Task: Create a rule when the name of a card does not ends with text .
Action: Mouse moved to (1207, 99)
Screenshot: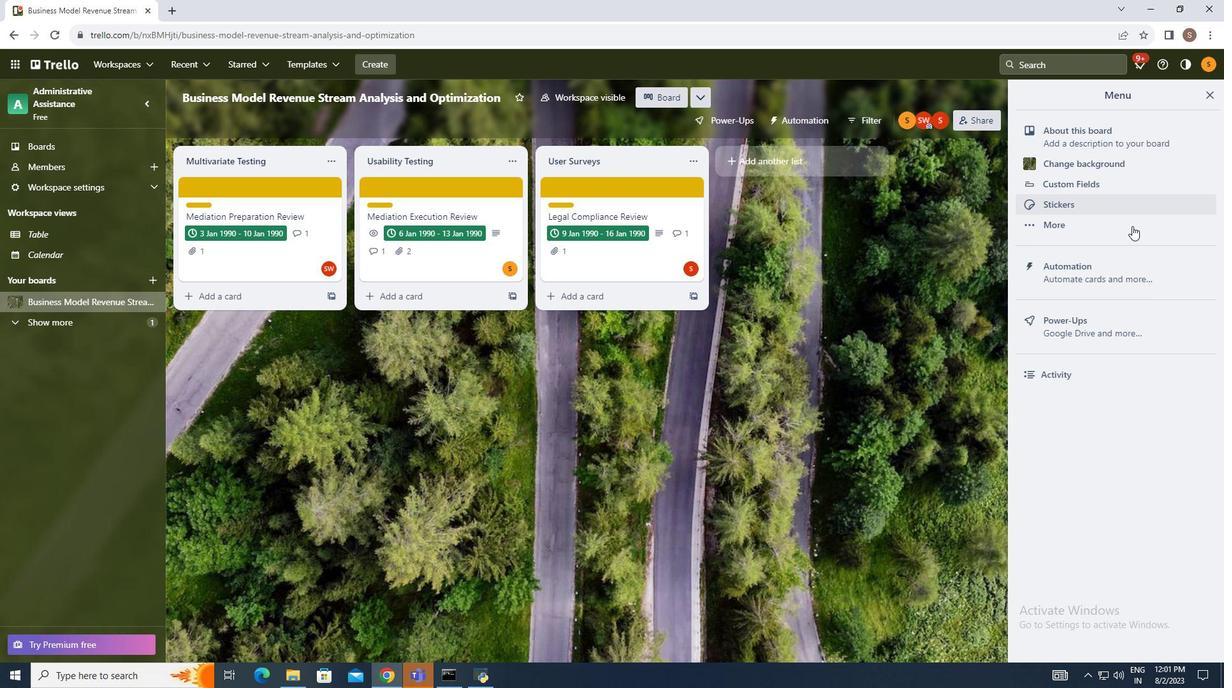 
Action: Mouse pressed left at (1207, 99)
Screenshot: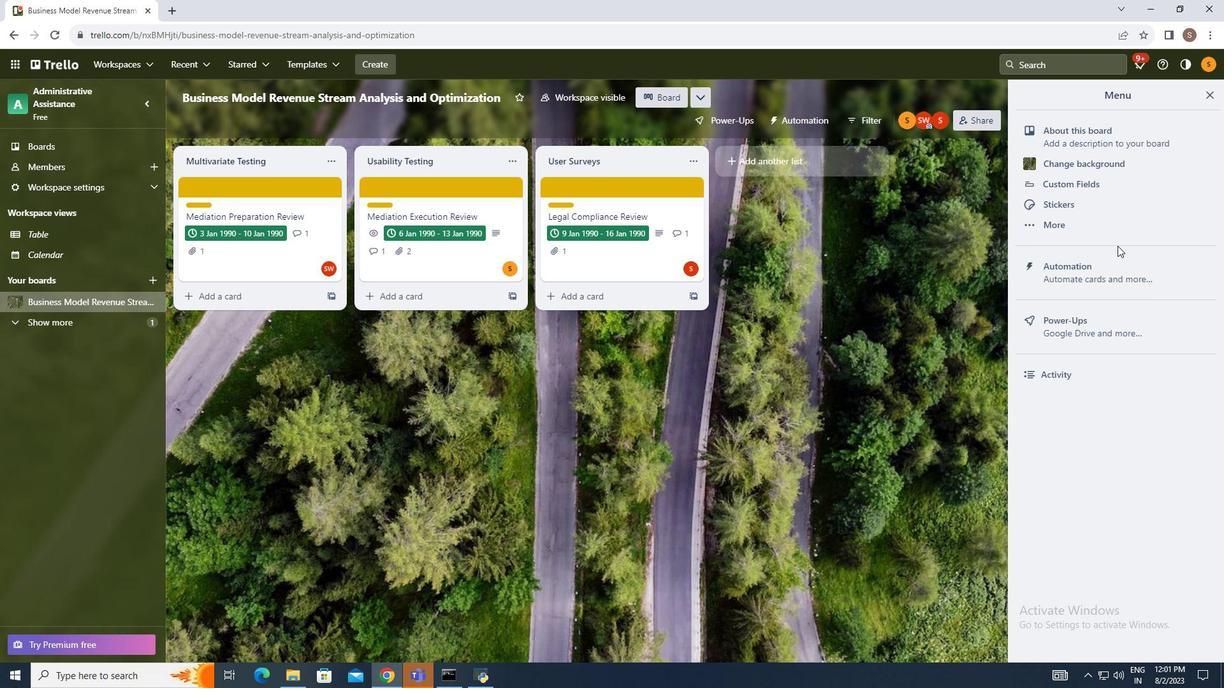 
Action: Mouse moved to (1106, 265)
Screenshot: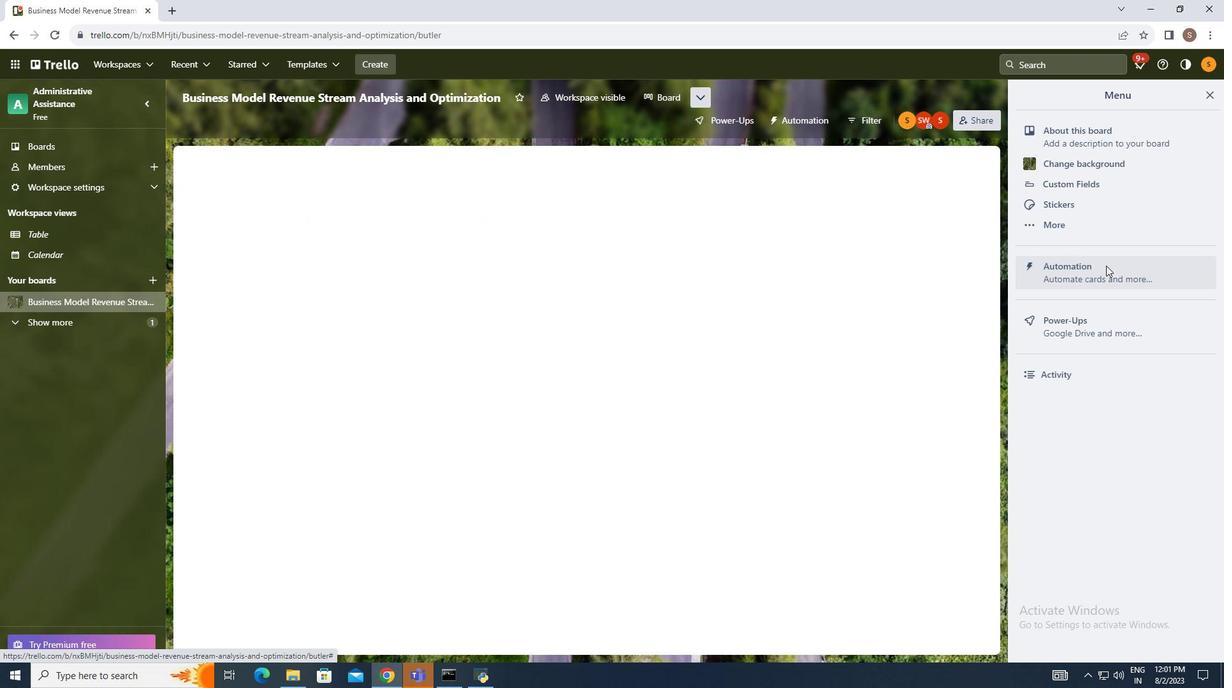 
Action: Mouse pressed left at (1106, 265)
Screenshot: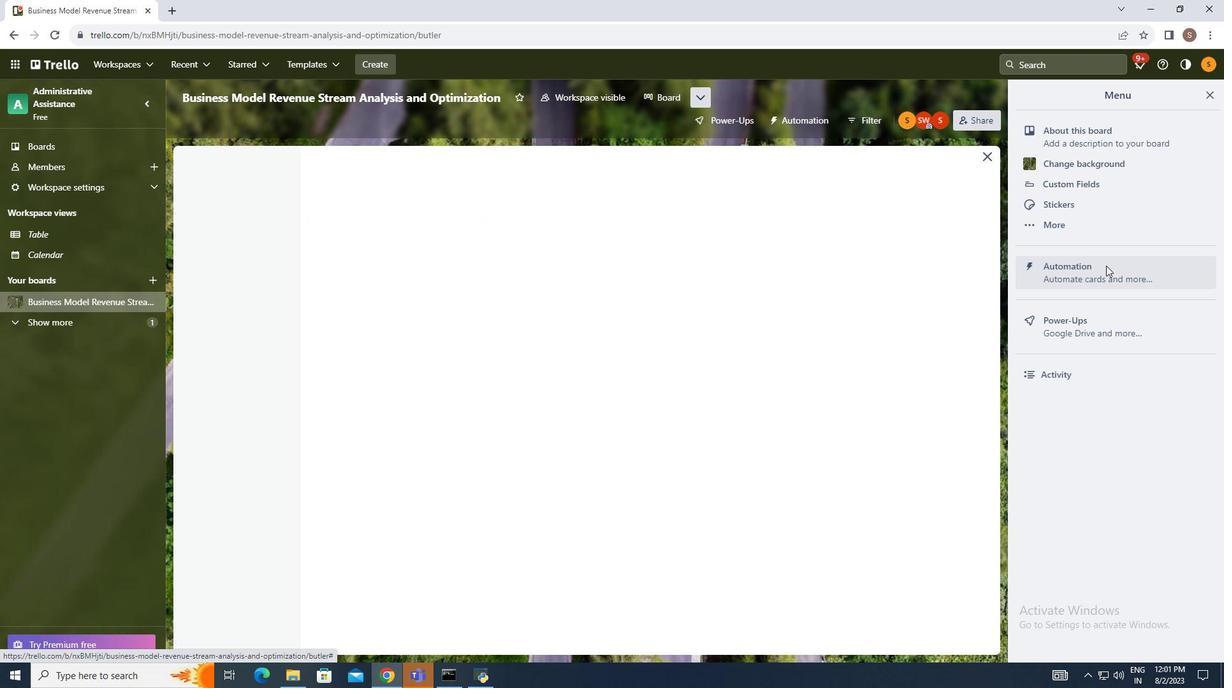 
Action: Mouse moved to (229, 228)
Screenshot: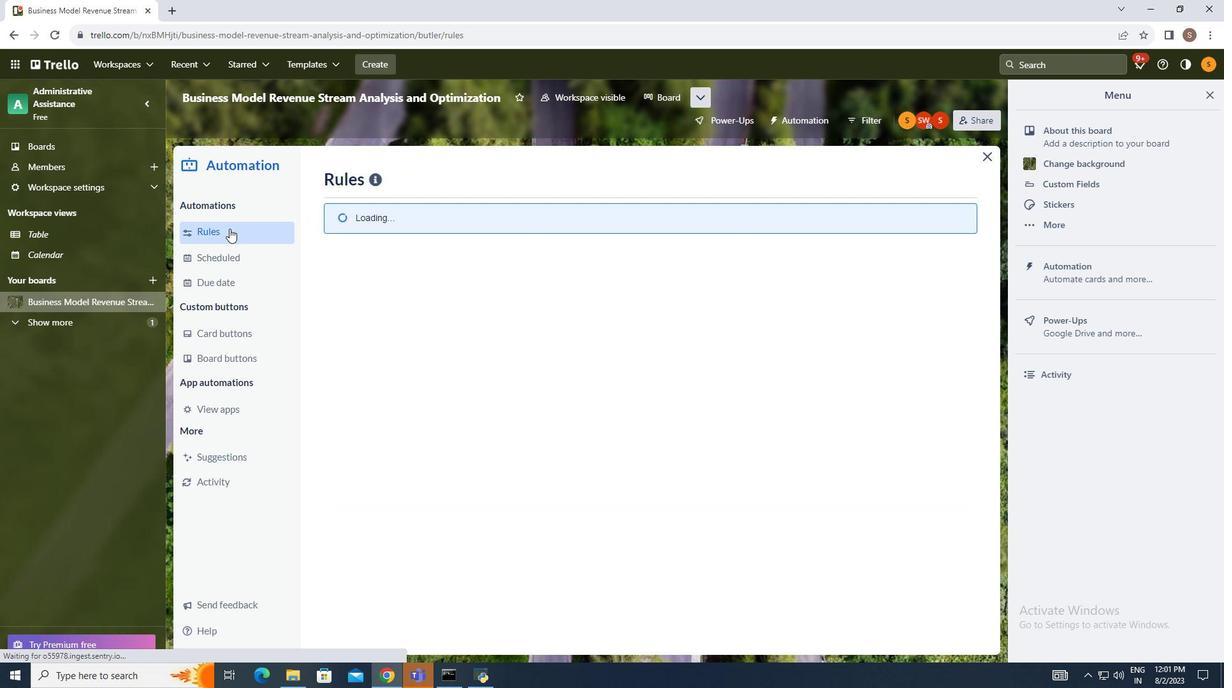 
Action: Mouse pressed left at (229, 228)
Screenshot: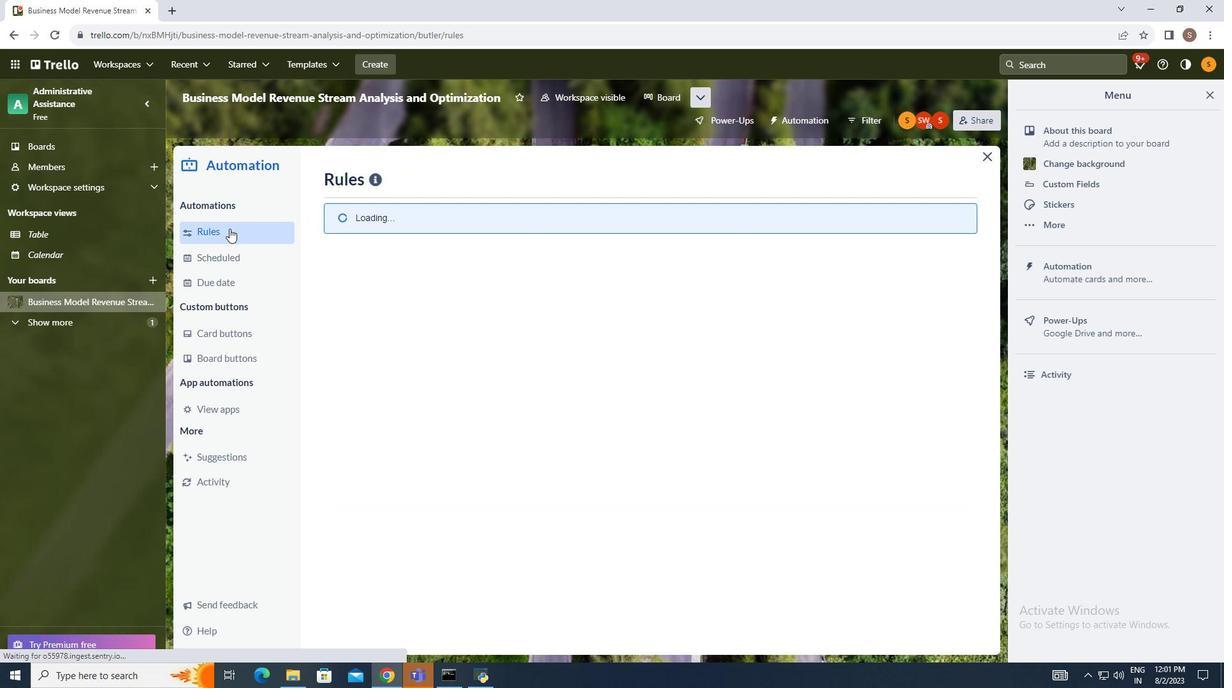 
Action: Mouse moved to (859, 180)
Screenshot: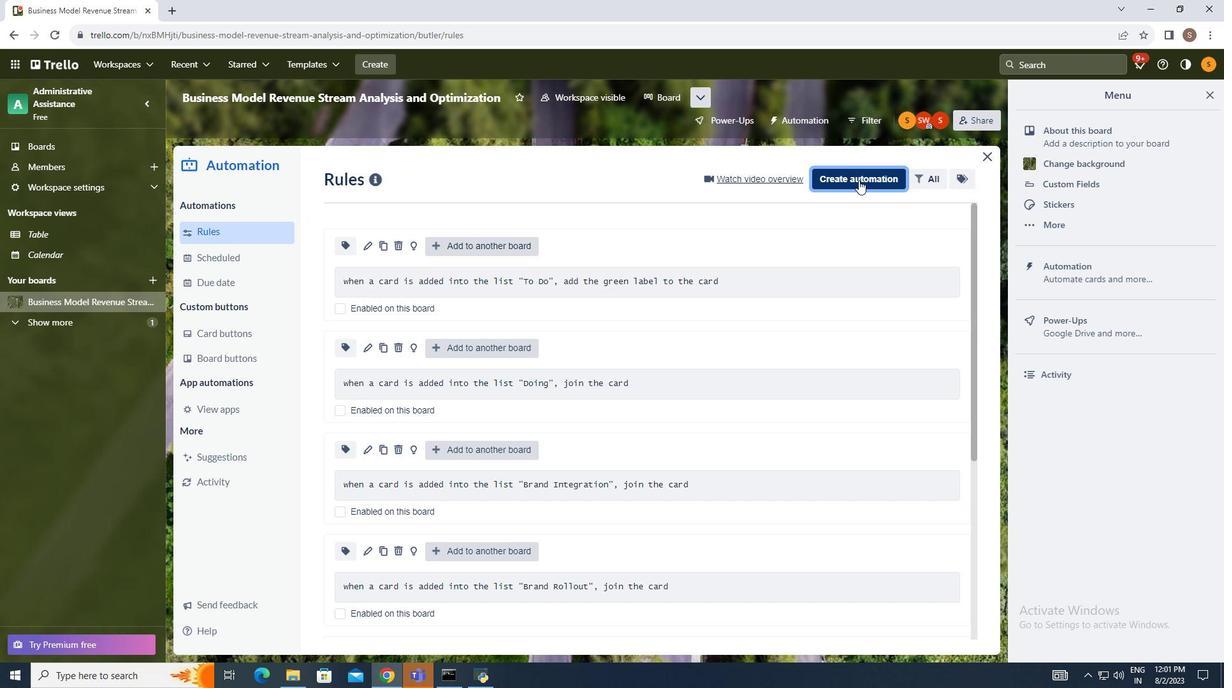 
Action: Mouse pressed left at (859, 180)
Screenshot: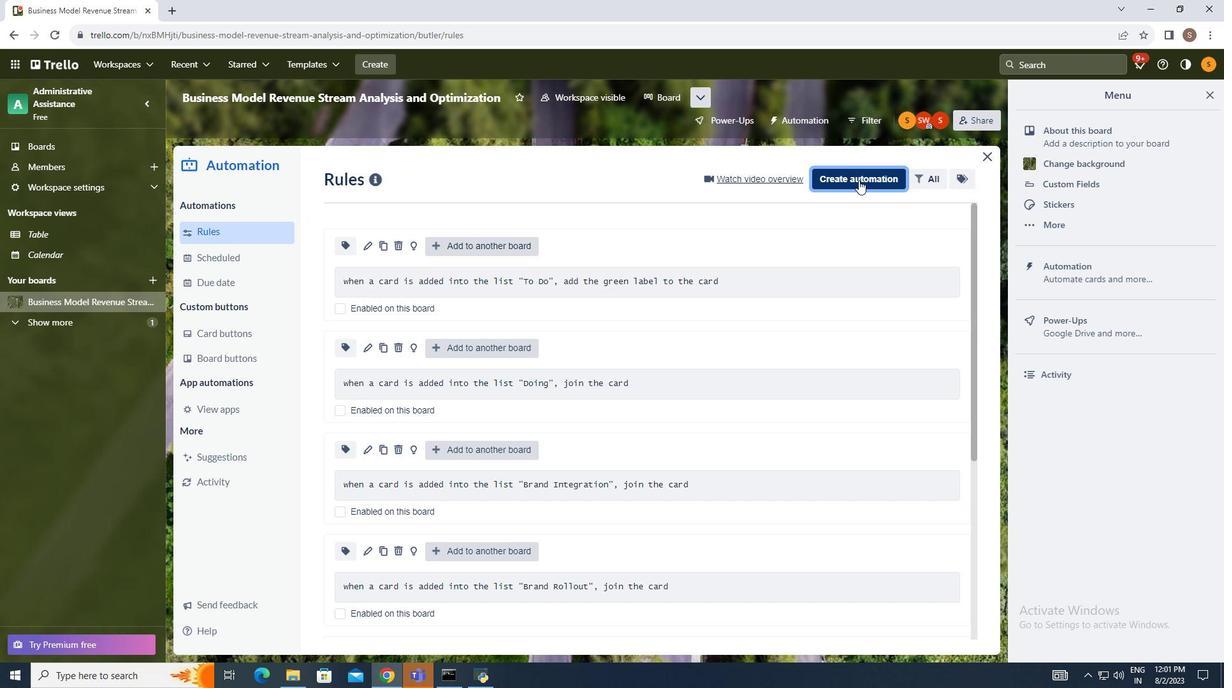 
Action: Mouse moved to (625, 299)
Screenshot: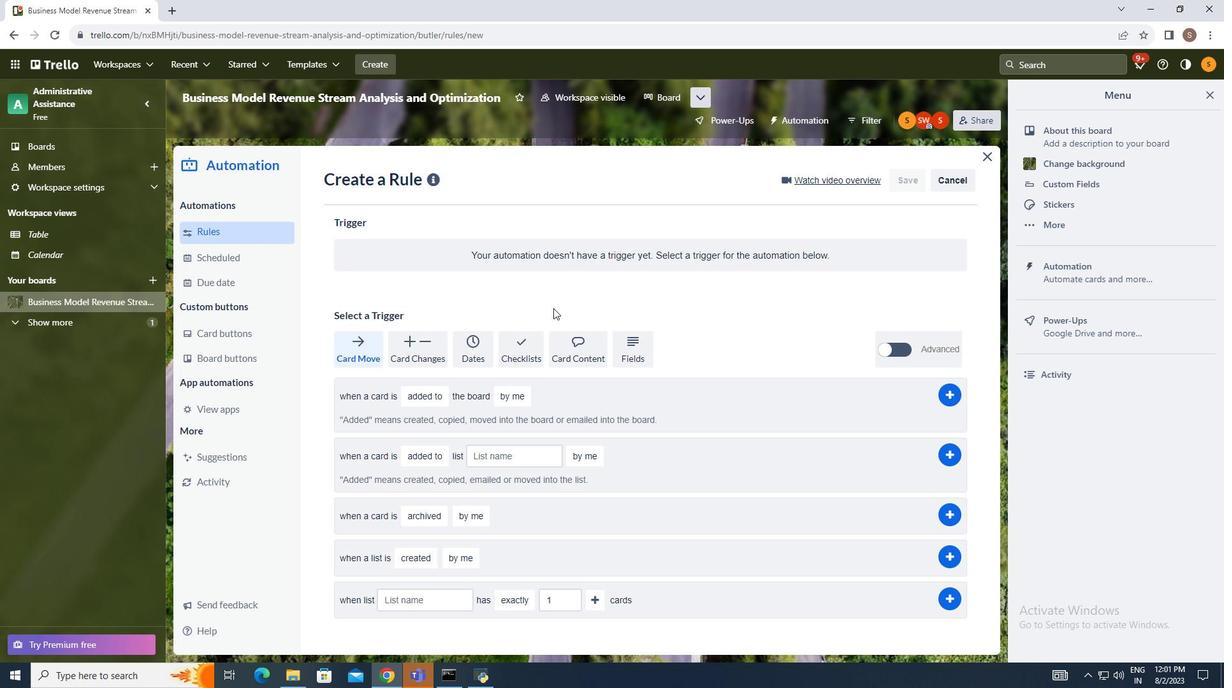 
Action: Mouse pressed left at (625, 299)
Screenshot: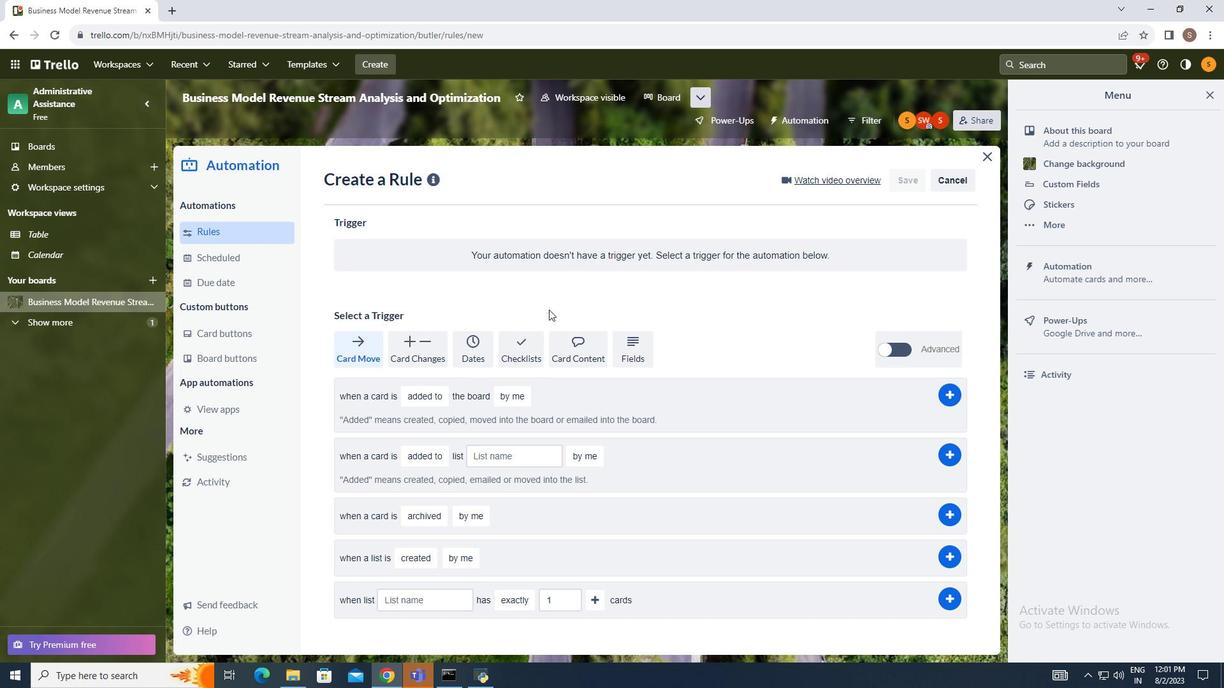
Action: Mouse moved to (565, 343)
Screenshot: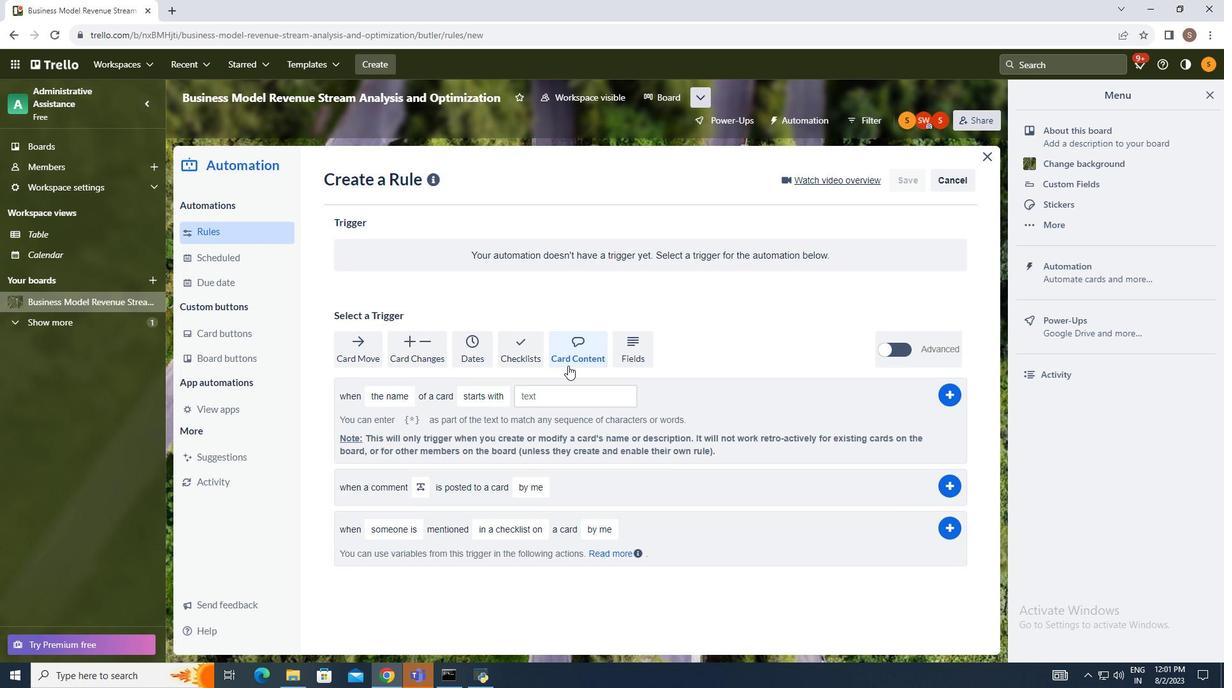 
Action: Mouse pressed left at (565, 343)
Screenshot: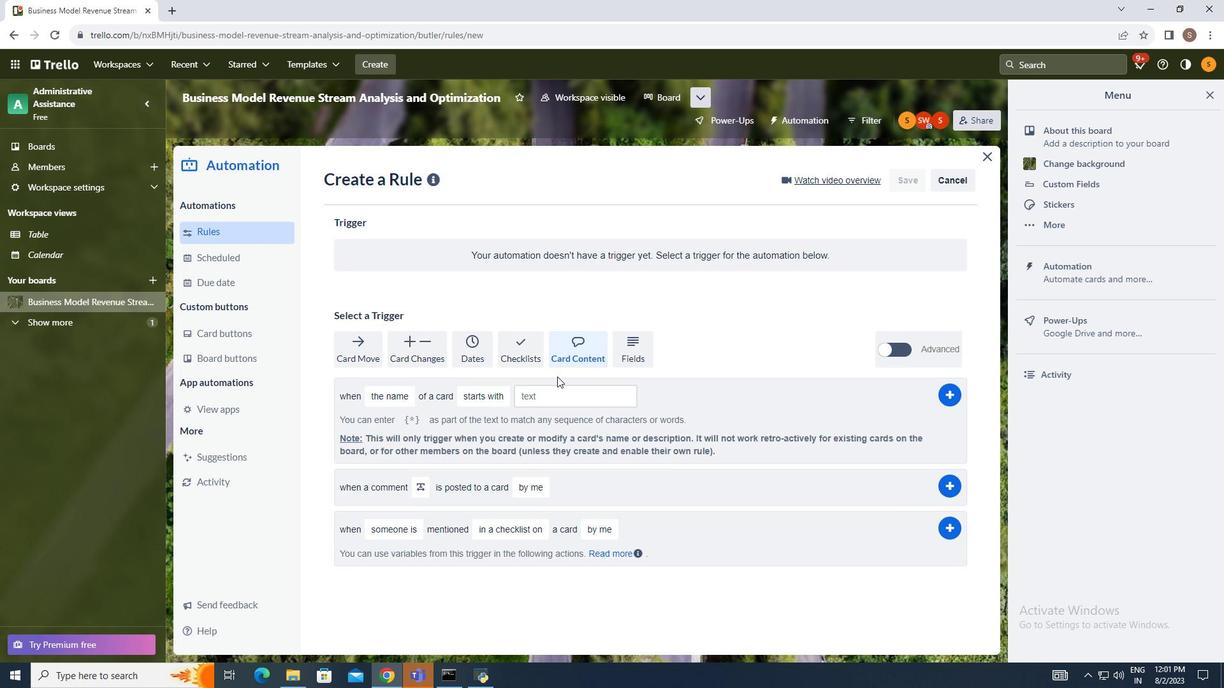 
Action: Mouse moved to (390, 399)
Screenshot: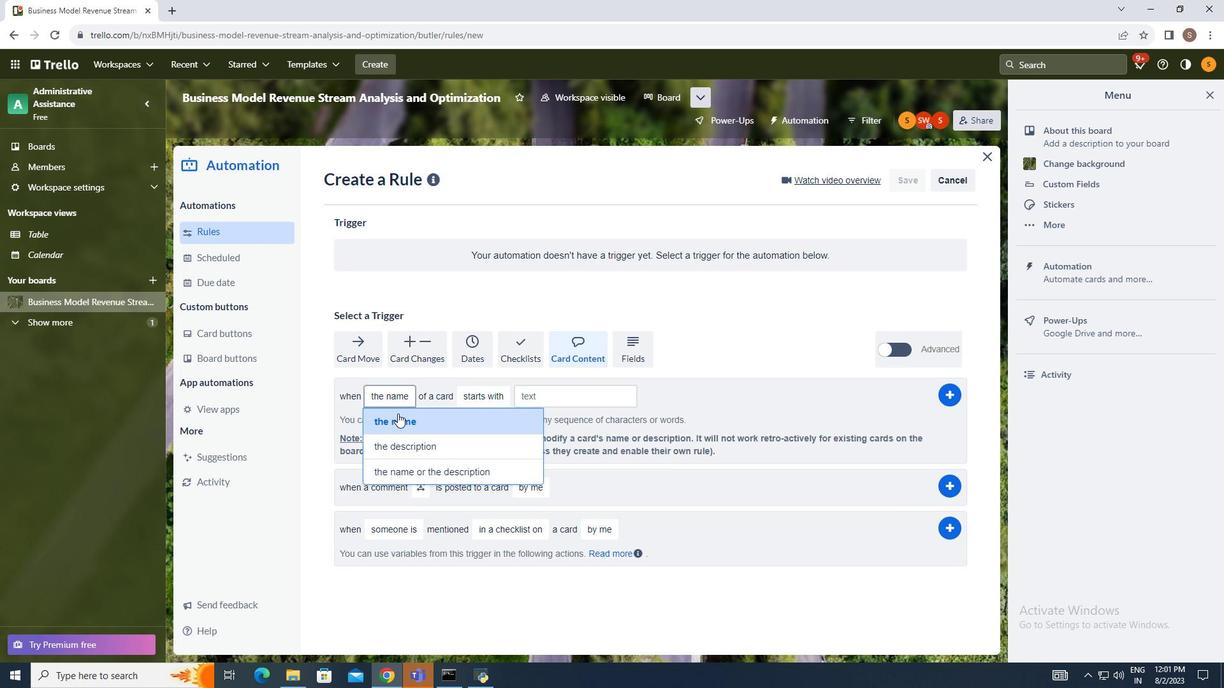 
Action: Mouse pressed left at (390, 399)
Screenshot: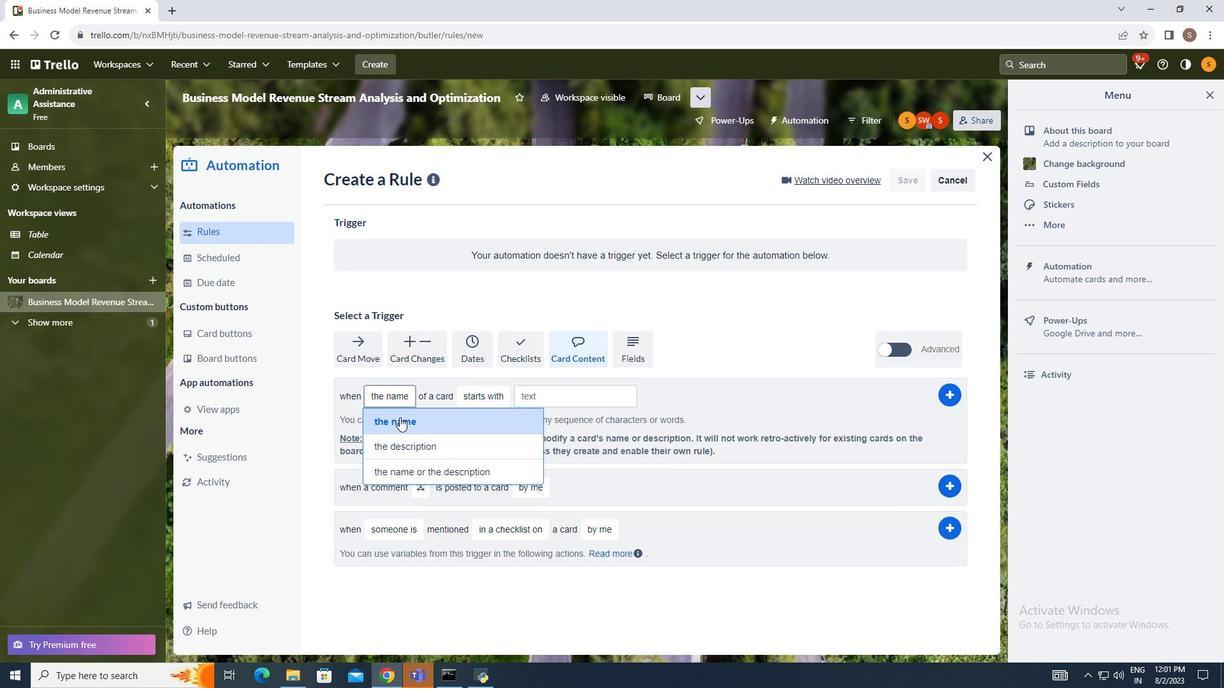 
Action: Mouse moved to (406, 417)
Screenshot: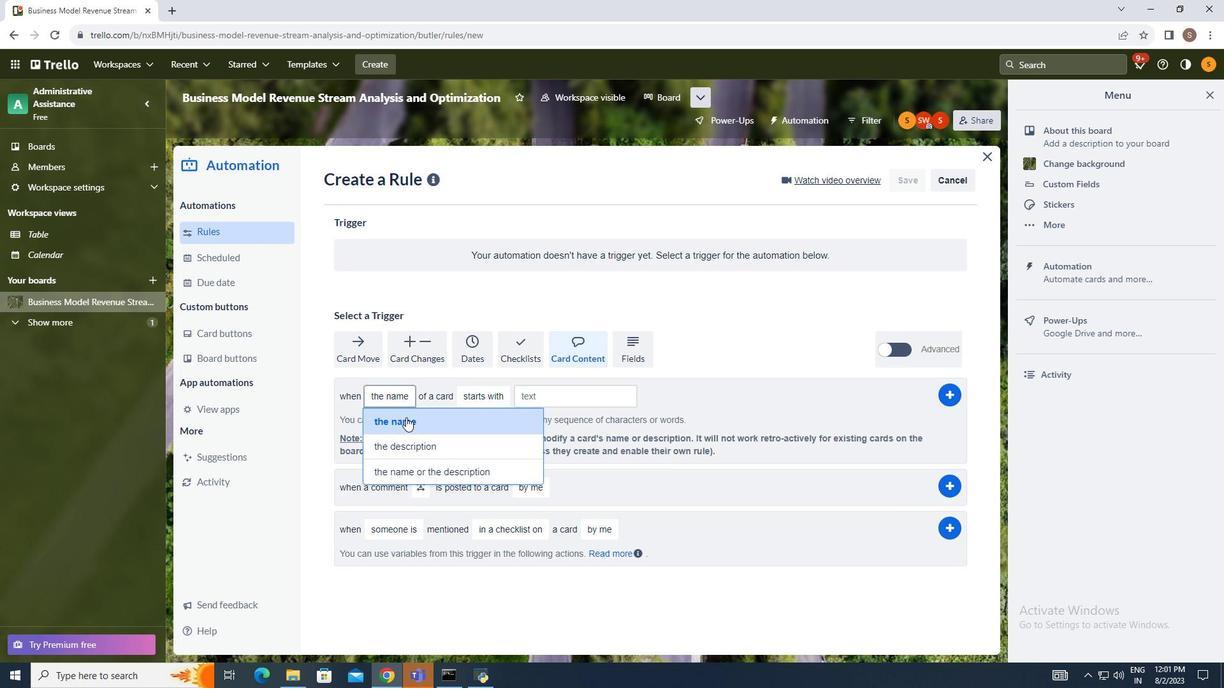 
Action: Mouse pressed left at (406, 417)
Screenshot: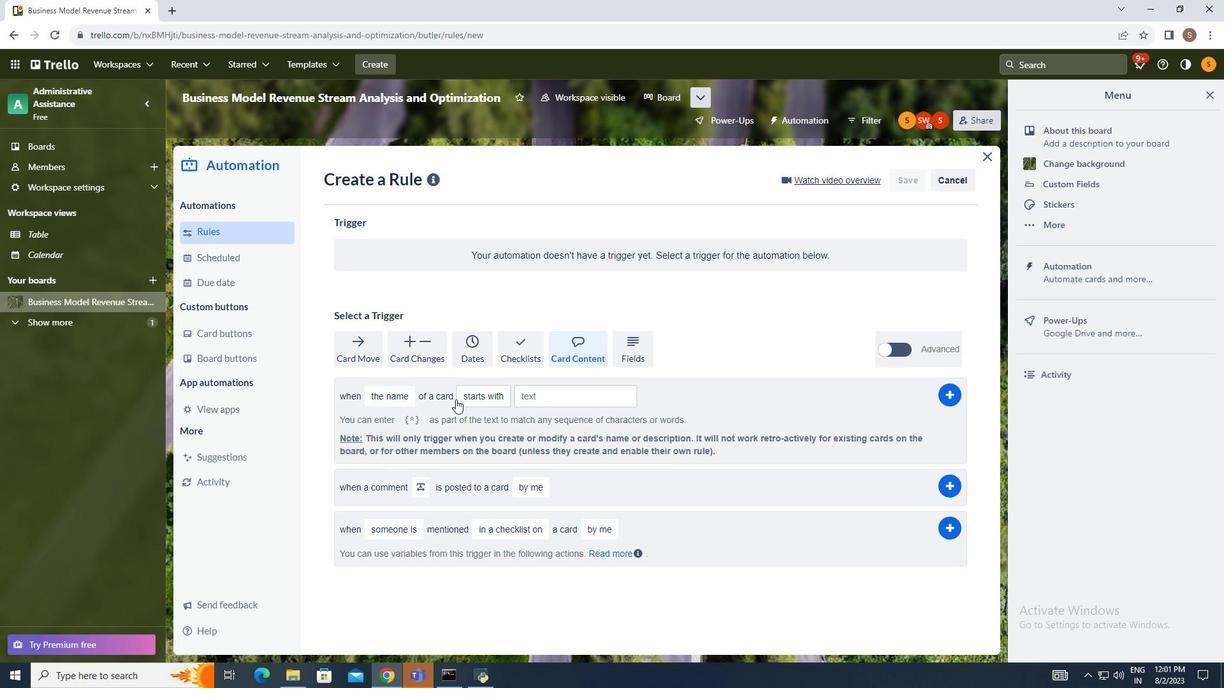 
Action: Mouse moved to (475, 396)
Screenshot: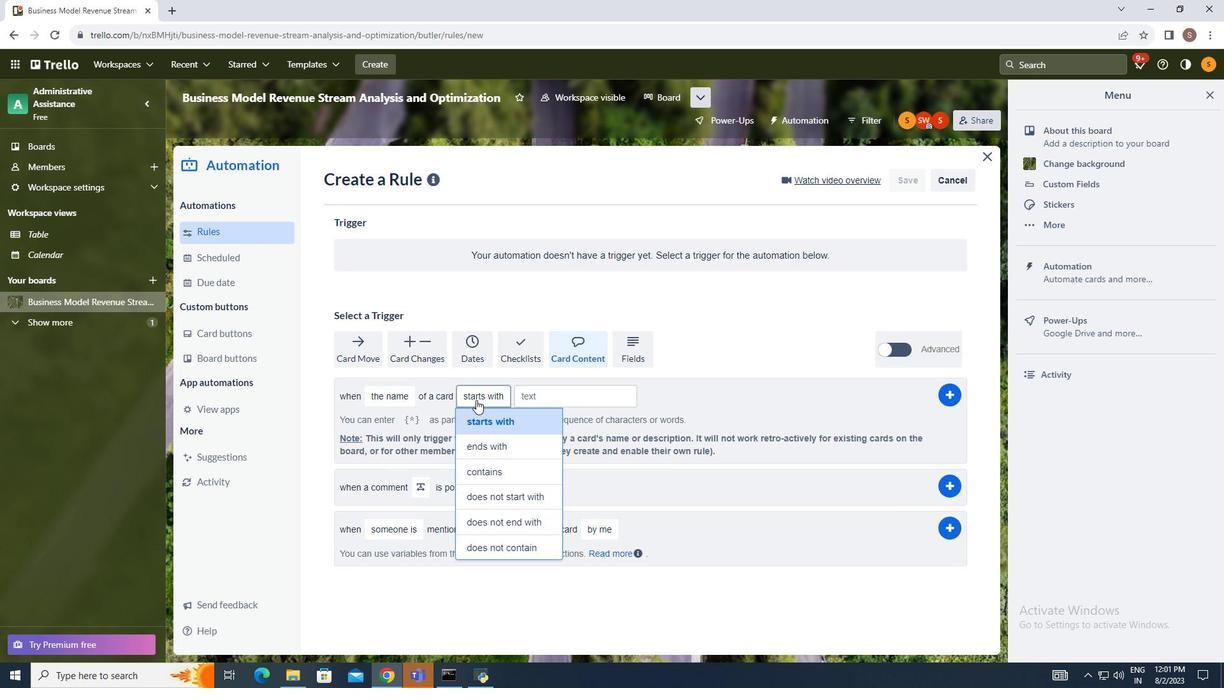 
Action: Mouse pressed left at (475, 396)
Screenshot: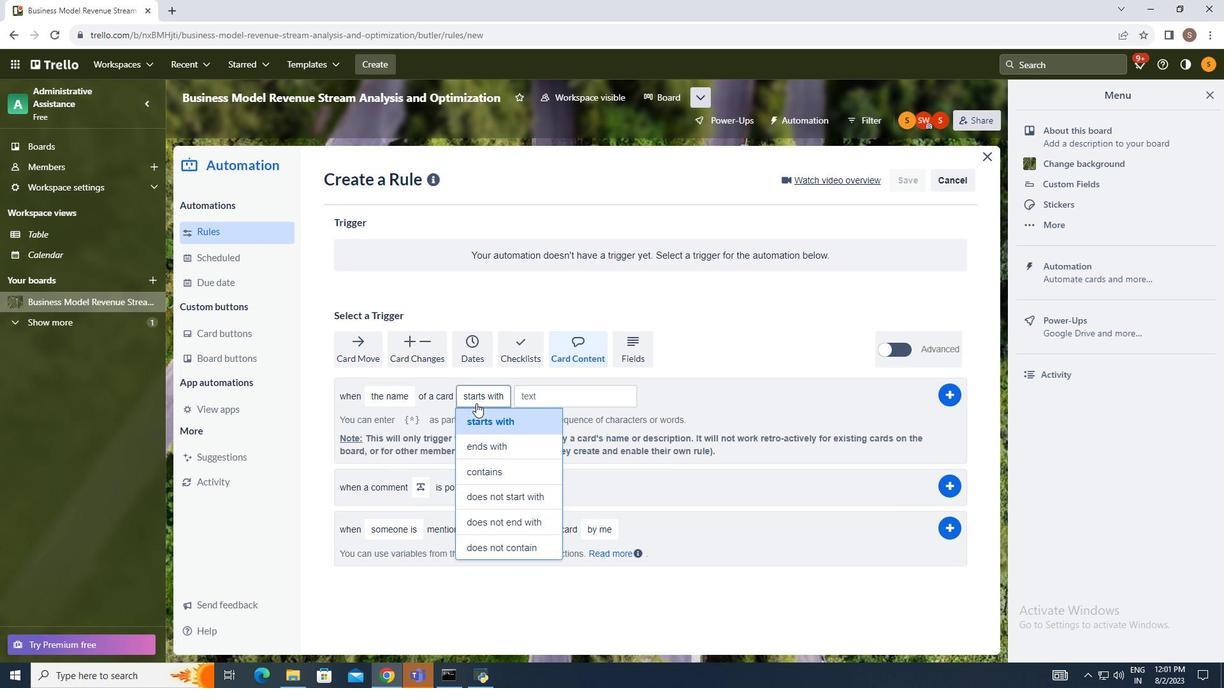 
Action: Mouse moved to (513, 524)
Screenshot: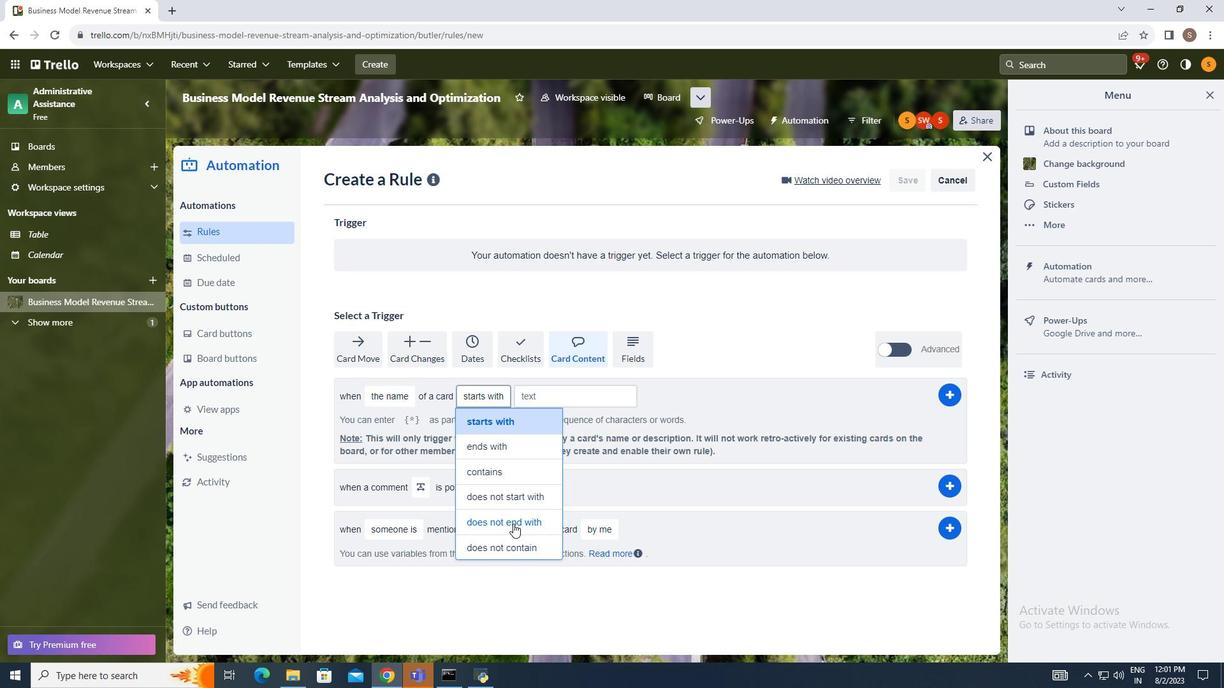 
Action: Mouse pressed left at (513, 524)
Screenshot: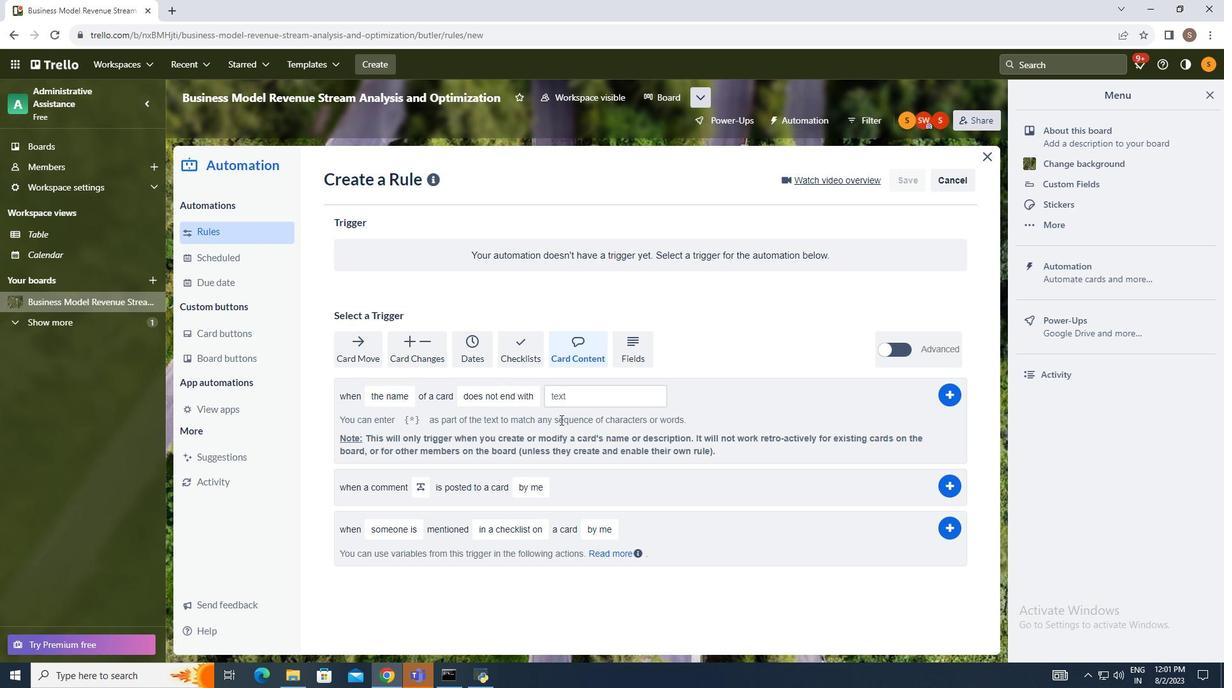 
Action: Mouse moved to (572, 394)
Screenshot: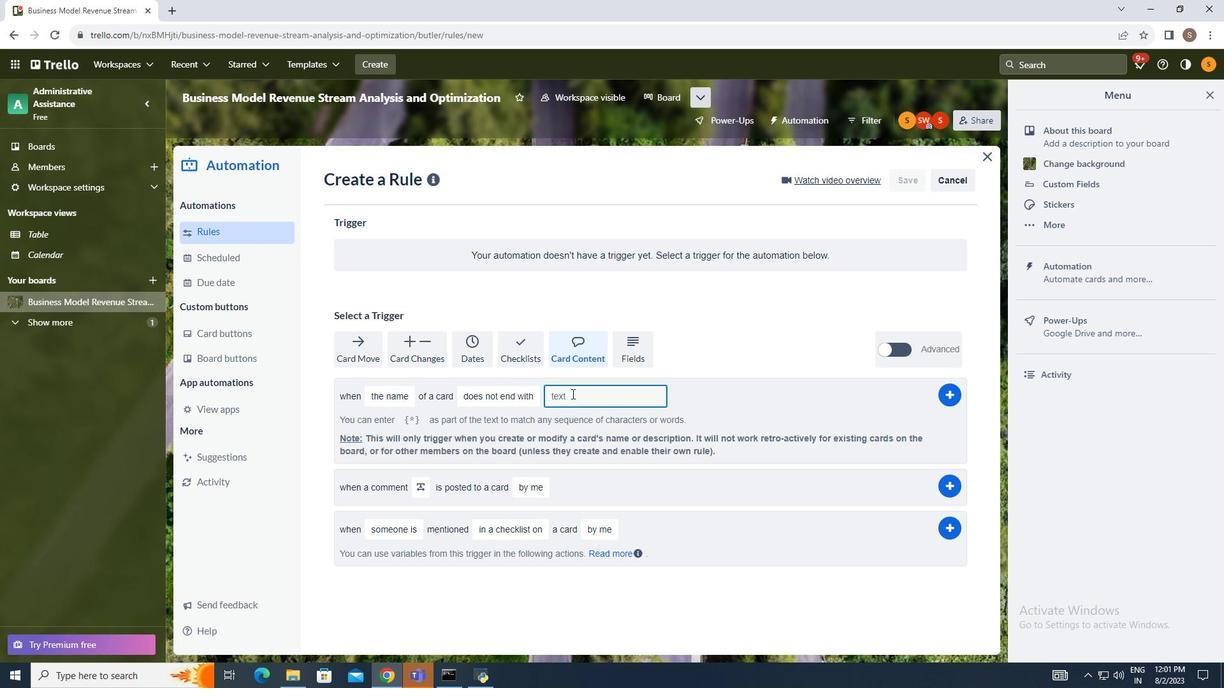 
Action: Mouse pressed left at (572, 394)
Screenshot: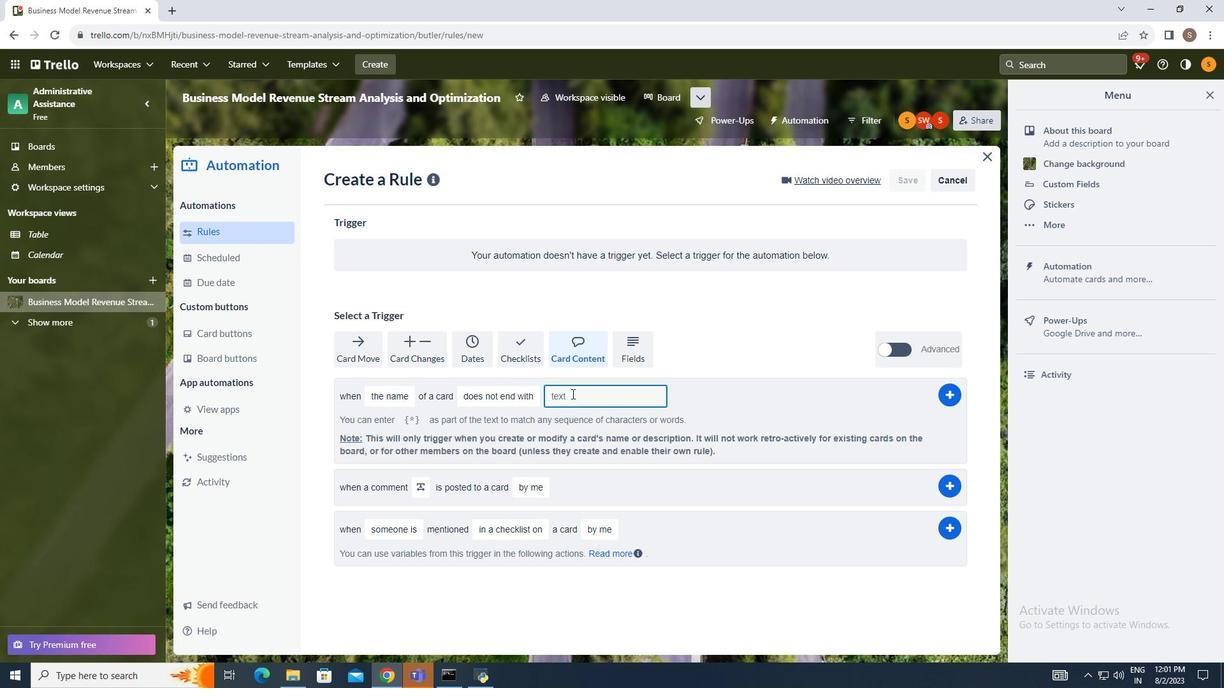 
Action: Key pressed text
Screenshot: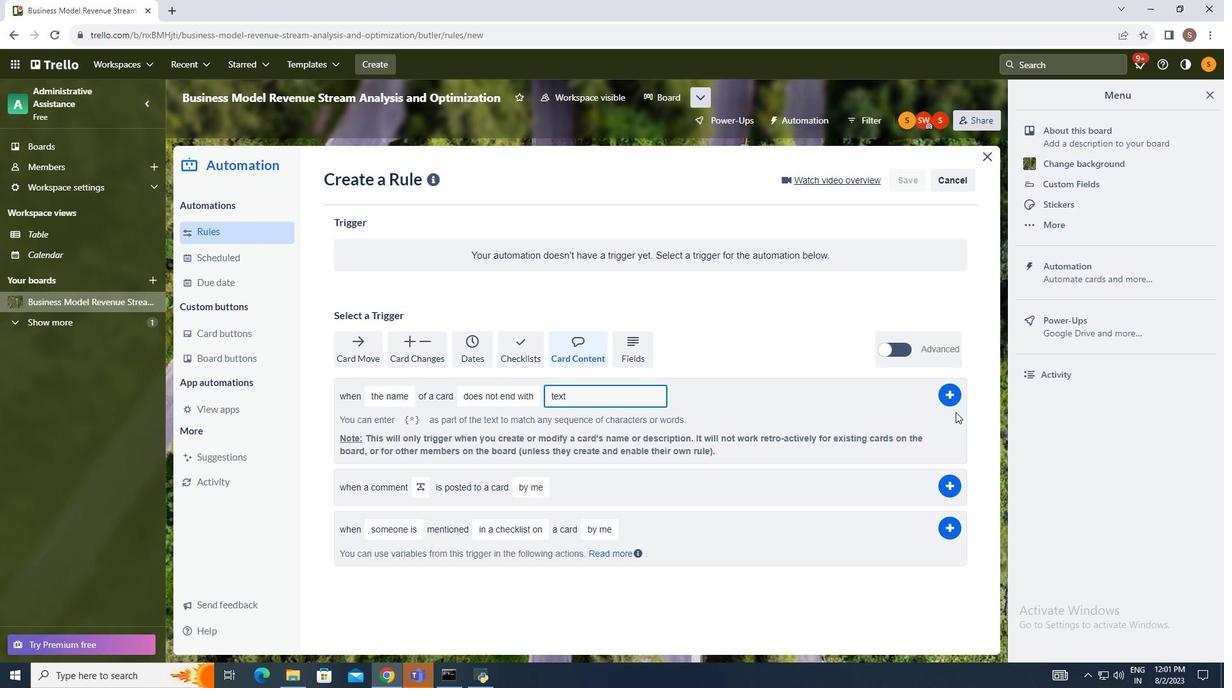 
Action: Mouse moved to (949, 395)
Screenshot: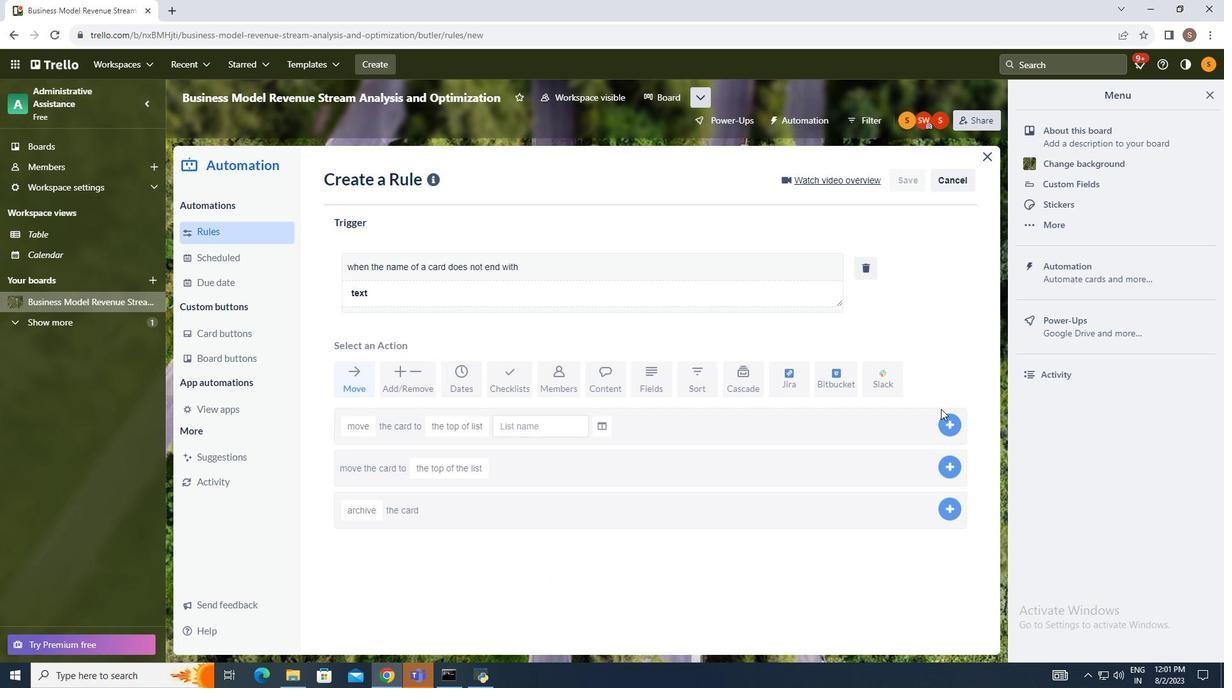 
Action: Mouse pressed left at (949, 395)
Screenshot: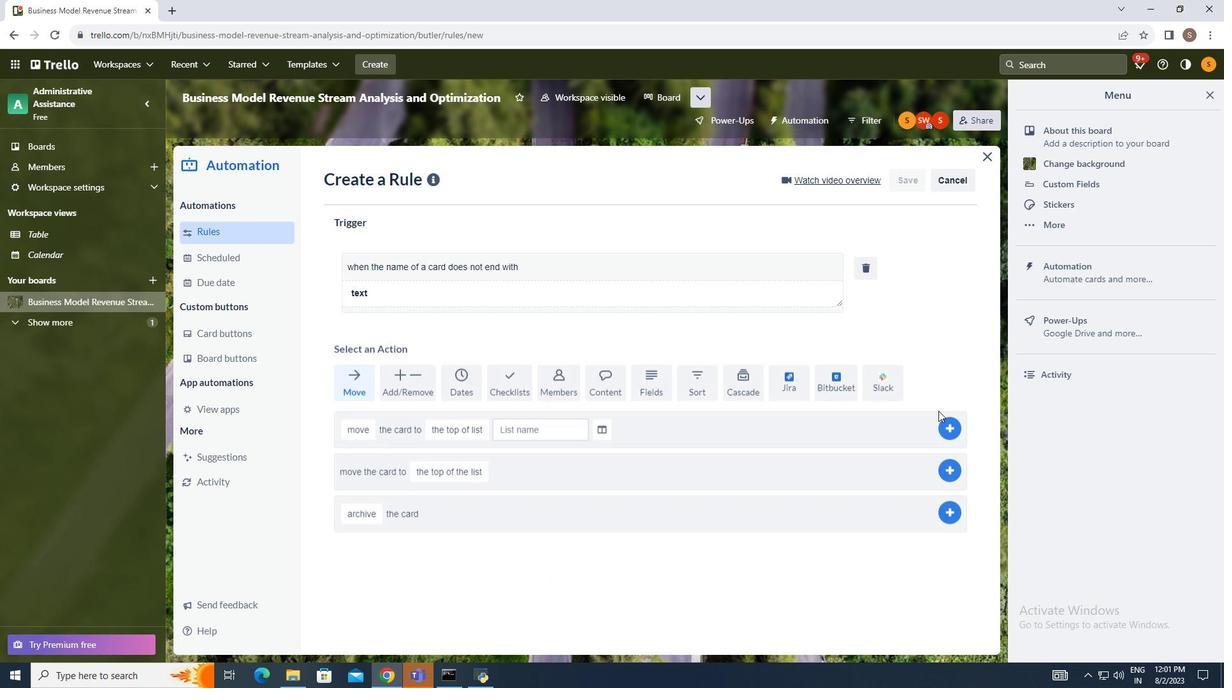 
Action: Mouse moved to (903, 420)
Screenshot: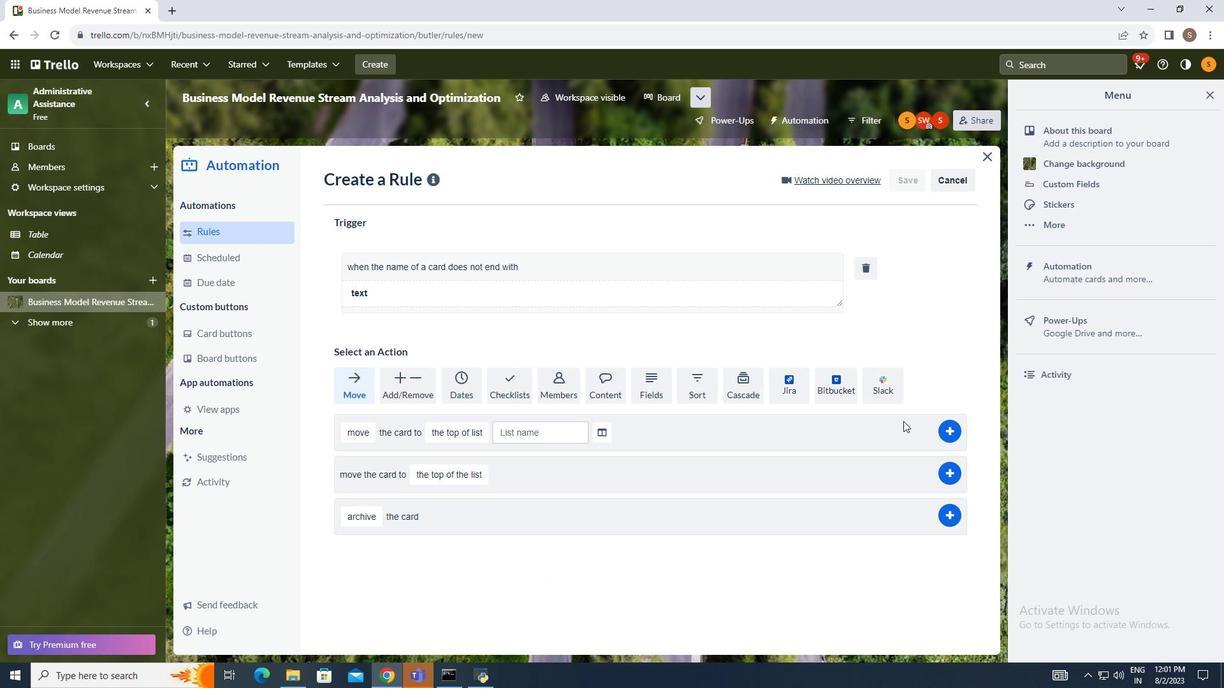 
